Task: Align to middle.
Action: Mouse moved to (550, 272)
Screenshot: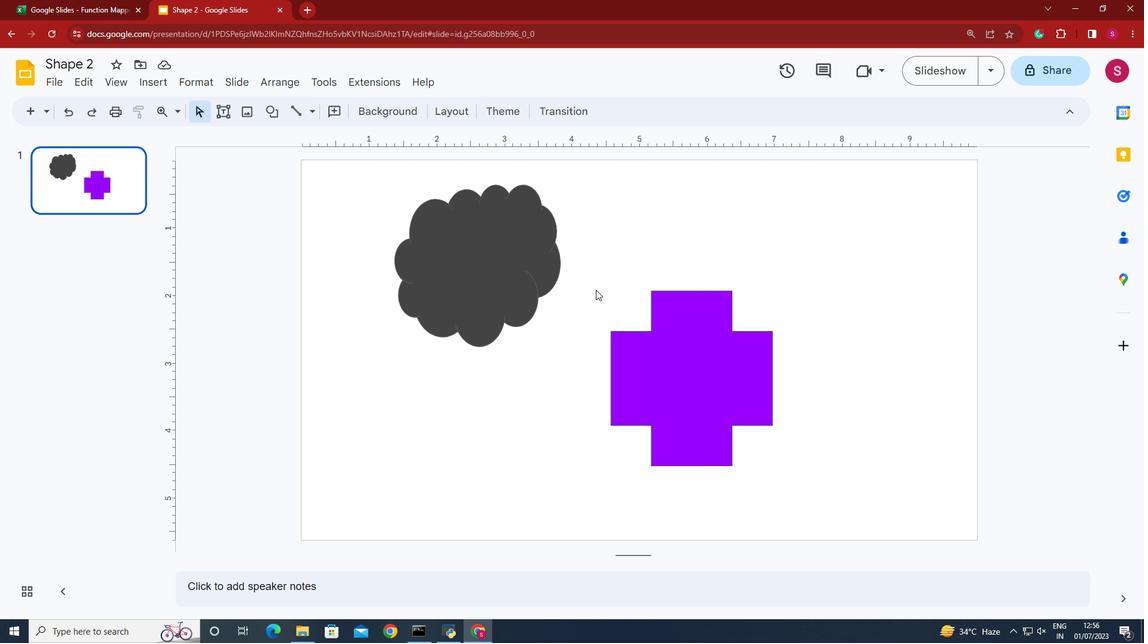 
Action: Mouse pressed left at (550, 272)
Screenshot: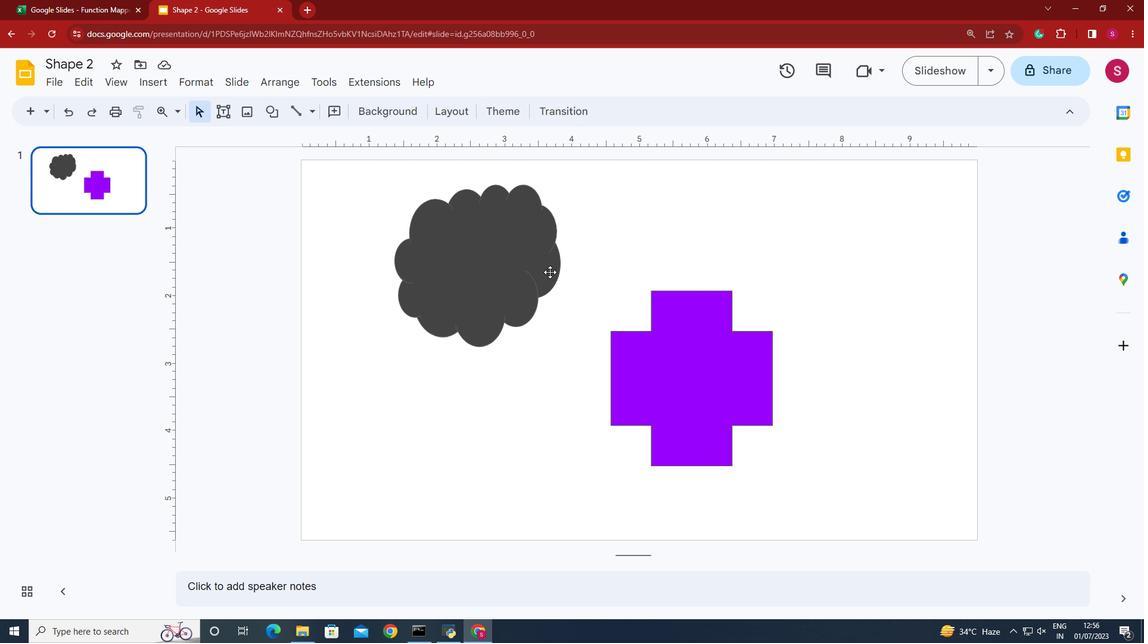 
Action: Key pressed <Key.shift>
Screenshot: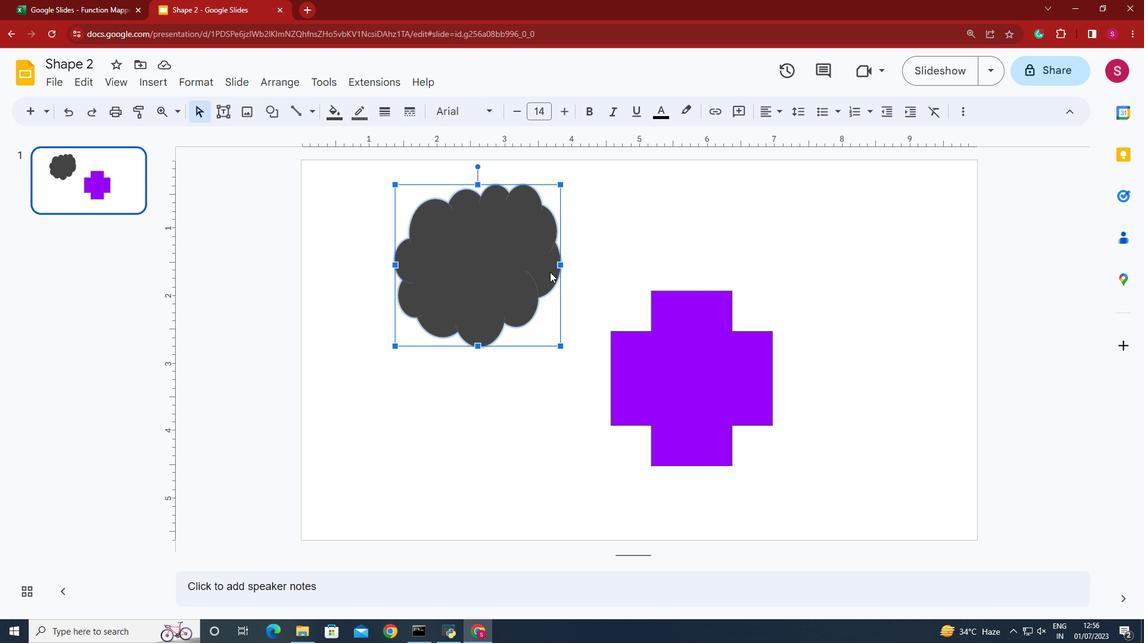 
Action: Mouse moved to (712, 356)
Screenshot: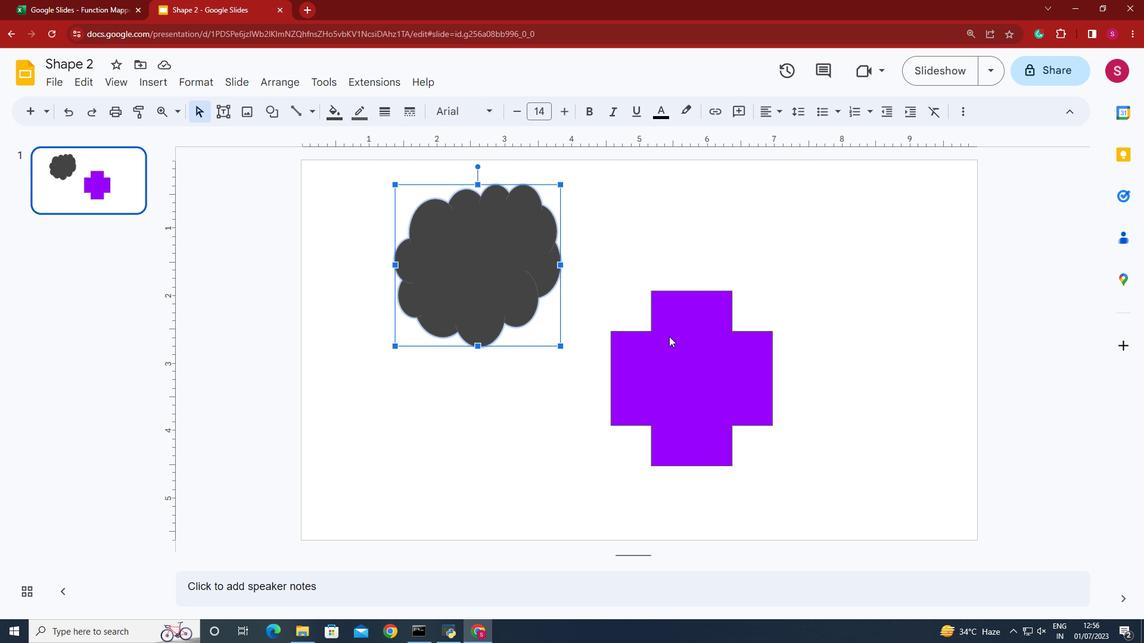 
Action: Key pressed <Key.shift><Key.shift><Key.shift><Key.shift>
Screenshot: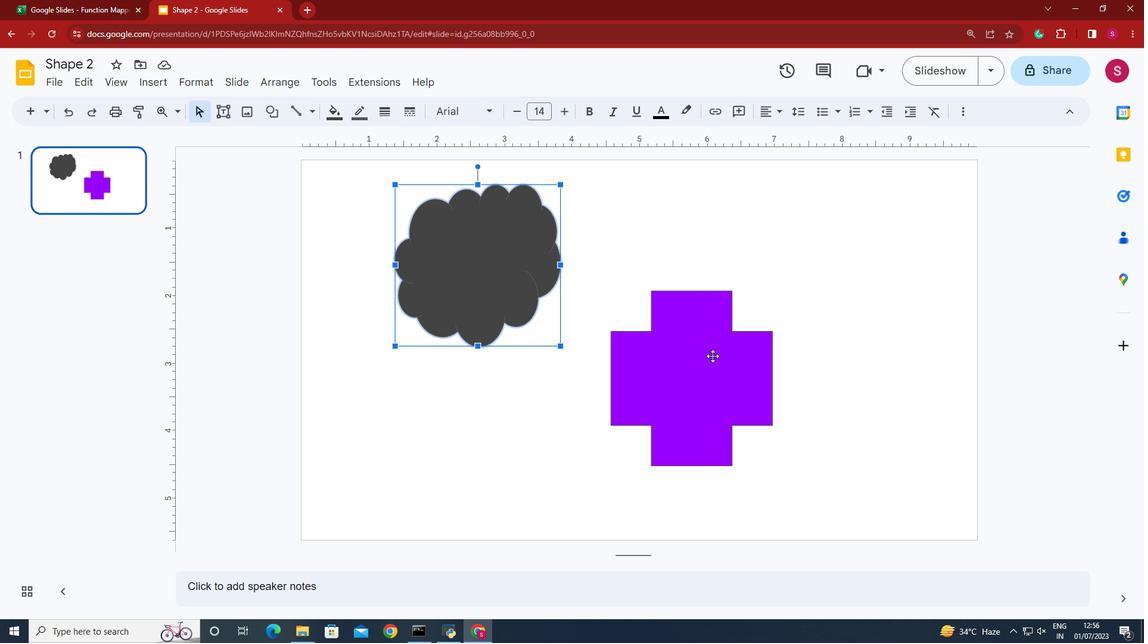 
Action: Mouse pressed left at (712, 356)
Screenshot: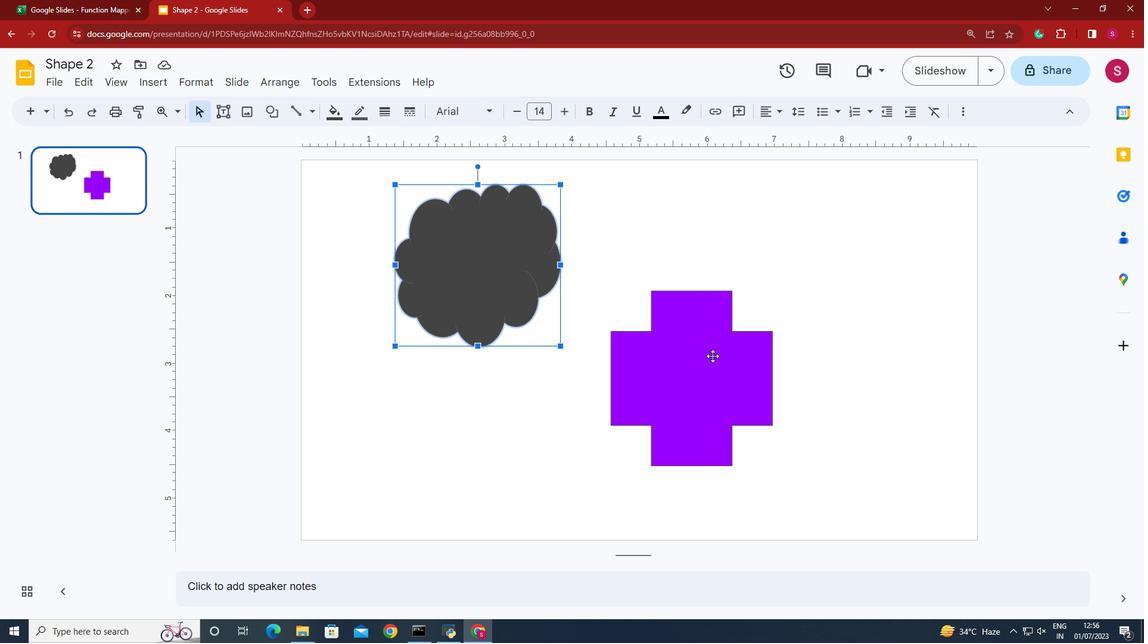 
Action: Key pressed <Key.shift><Key.shift><Key.shift><Key.shift><Key.shift><Key.shift><Key.shift><Key.shift><Key.shift><Key.shift><Key.shift><Key.shift><Key.shift><Key.shift><Key.shift><Key.shift><Key.shift><Key.shift>
Screenshot: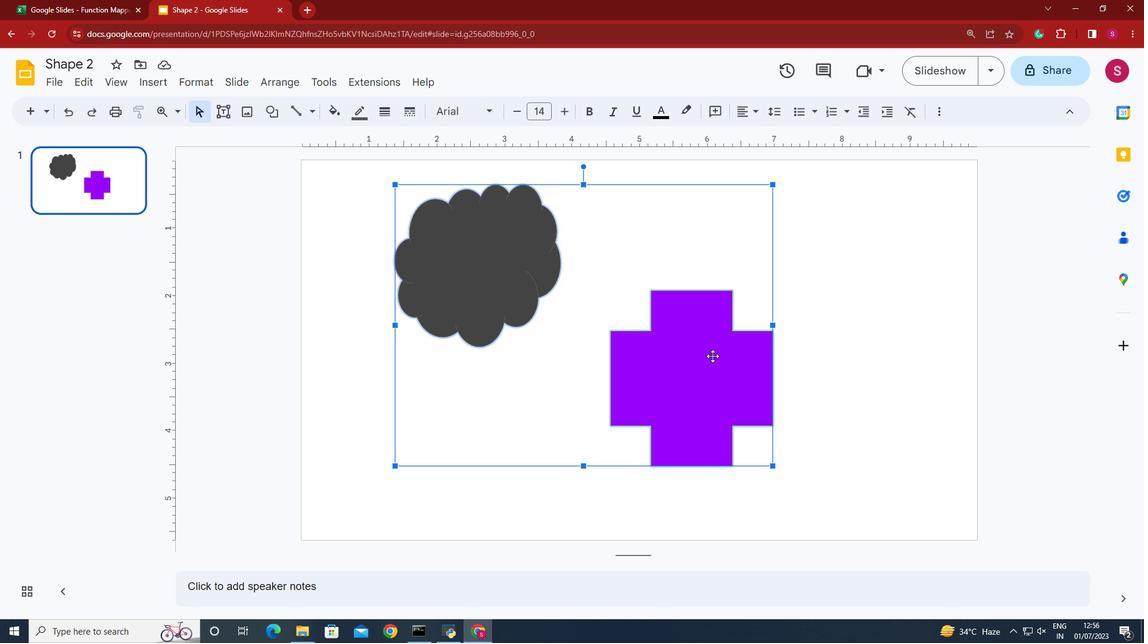 
Action: Mouse moved to (298, 82)
Screenshot: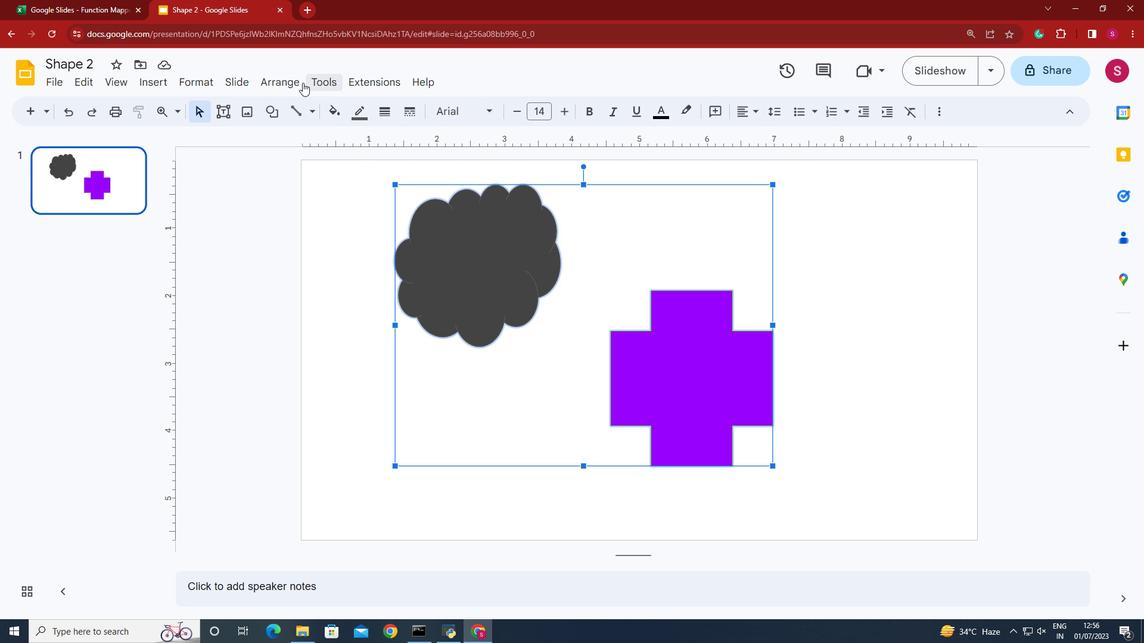 
Action: Mouse pressed left at (298, 82)
Screenshot: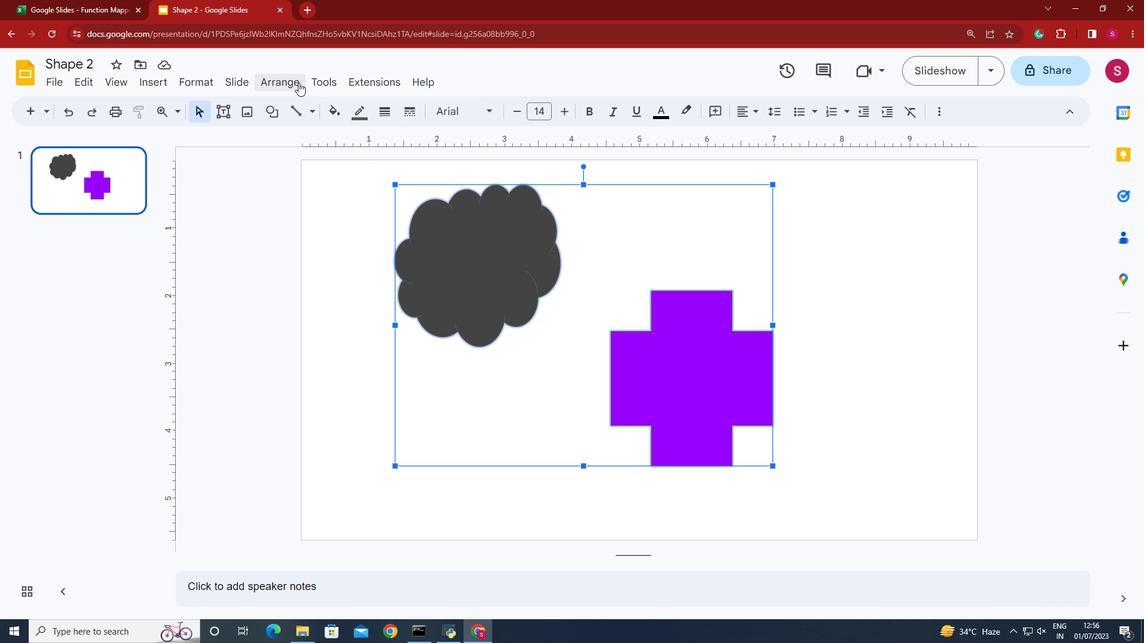 
Action: Mouse moved to (552, 245)
Screenshot: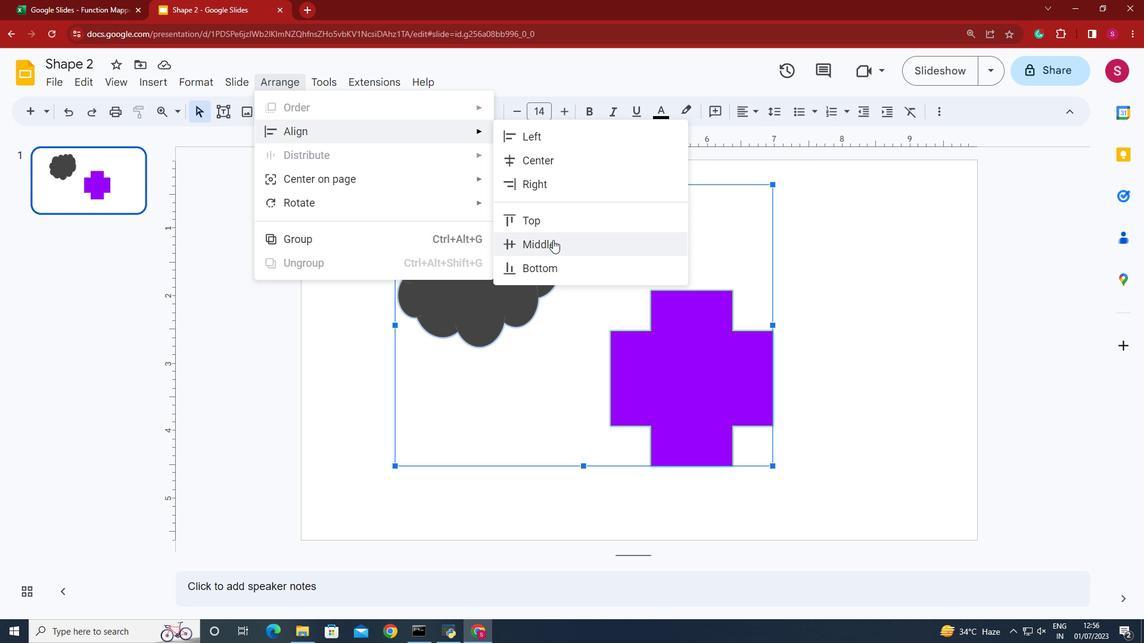 
Action: Mouse pressed left at (552, 245)
Screenshot: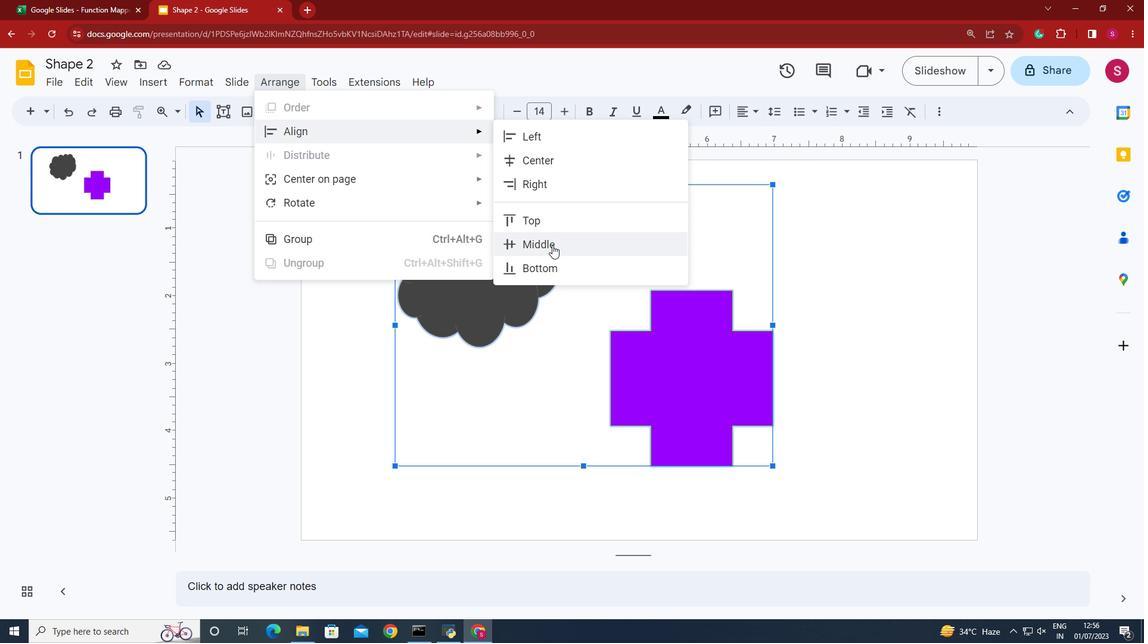 
